 Task: Add Forks Over Knives Sesame Ginger Fancy Veggies & Rice to the cart.
Action: Mouse moved to (281, 126)
Screenshot: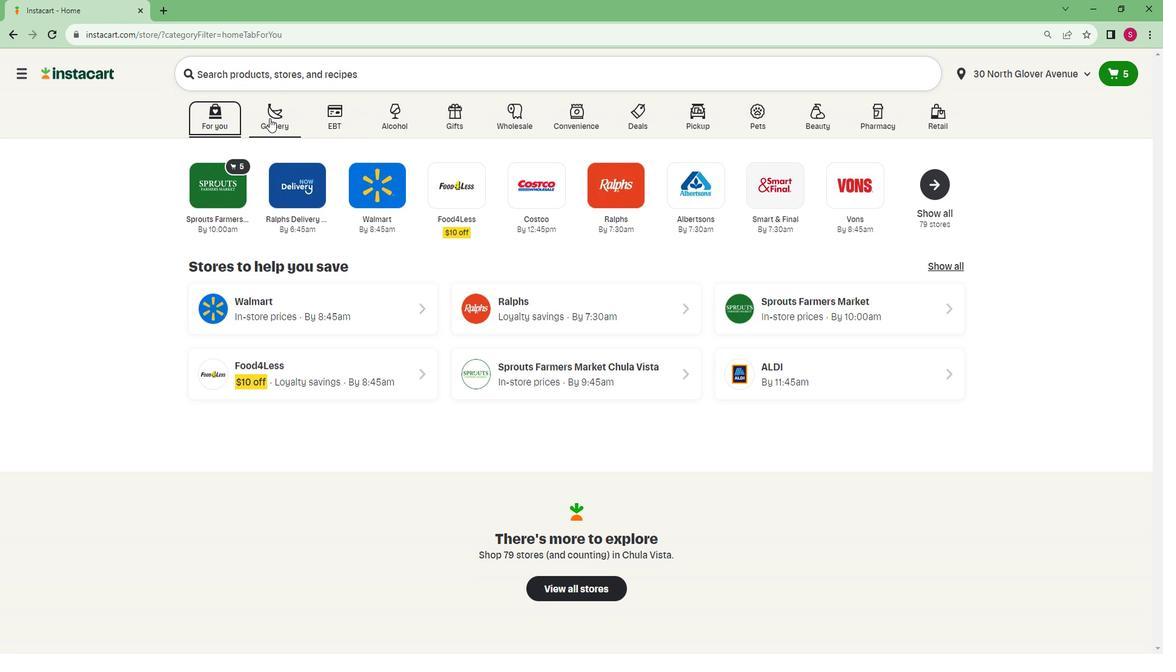 
Action: Mouse pressed left at (281, 126)
Screenshot: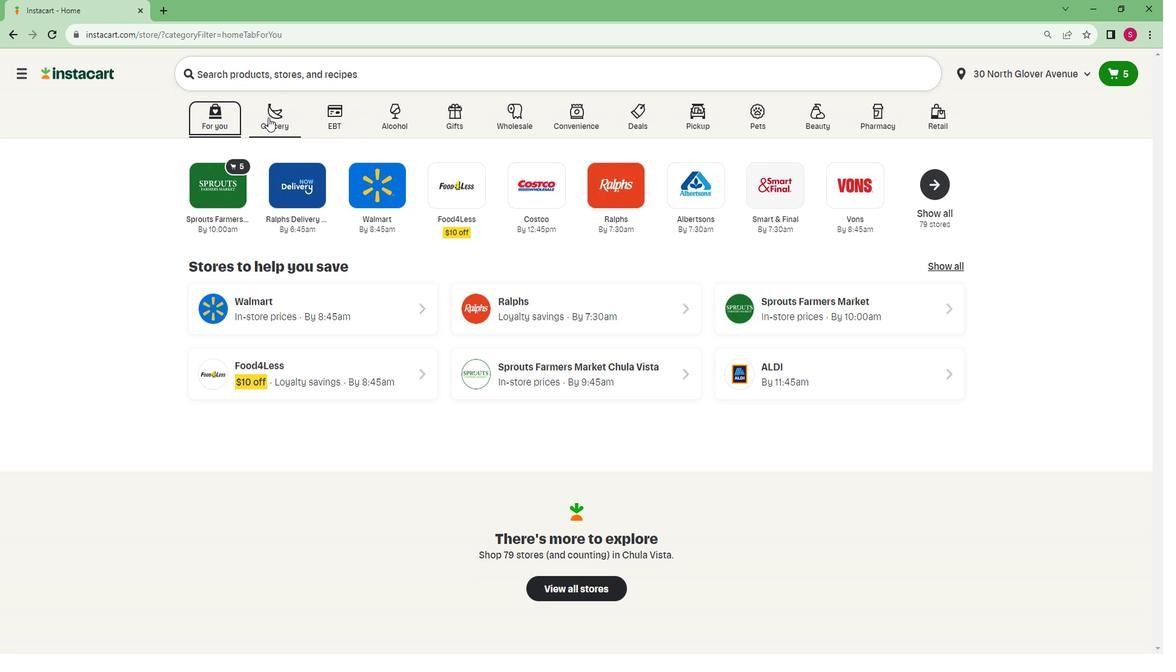 
Action: Mouse moved to (303, 353)
Screenshot: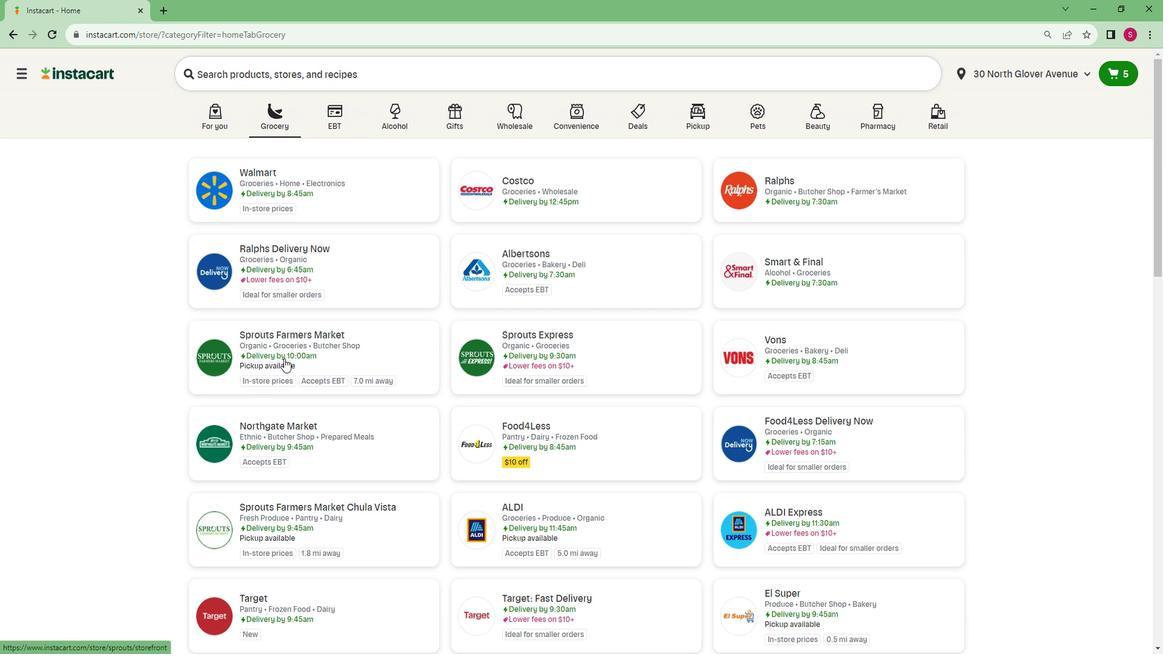
Action: Mouse pressed left at (303, 353)
Screenshot: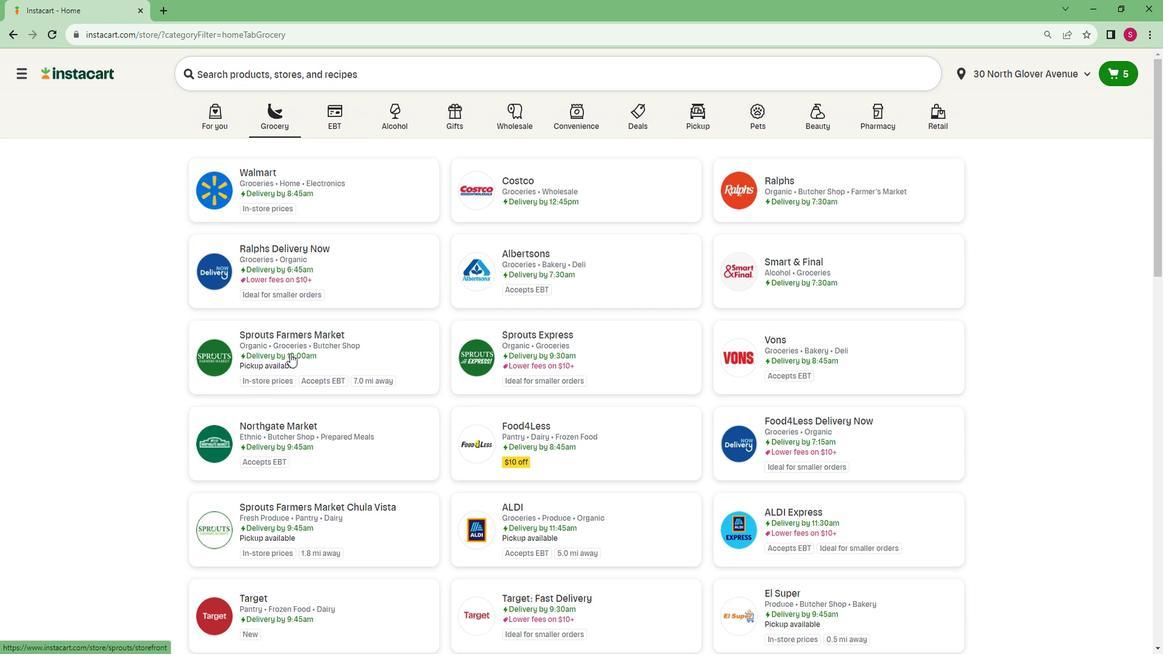 
Action: Mouse moved to (153, 501)
Screenshot: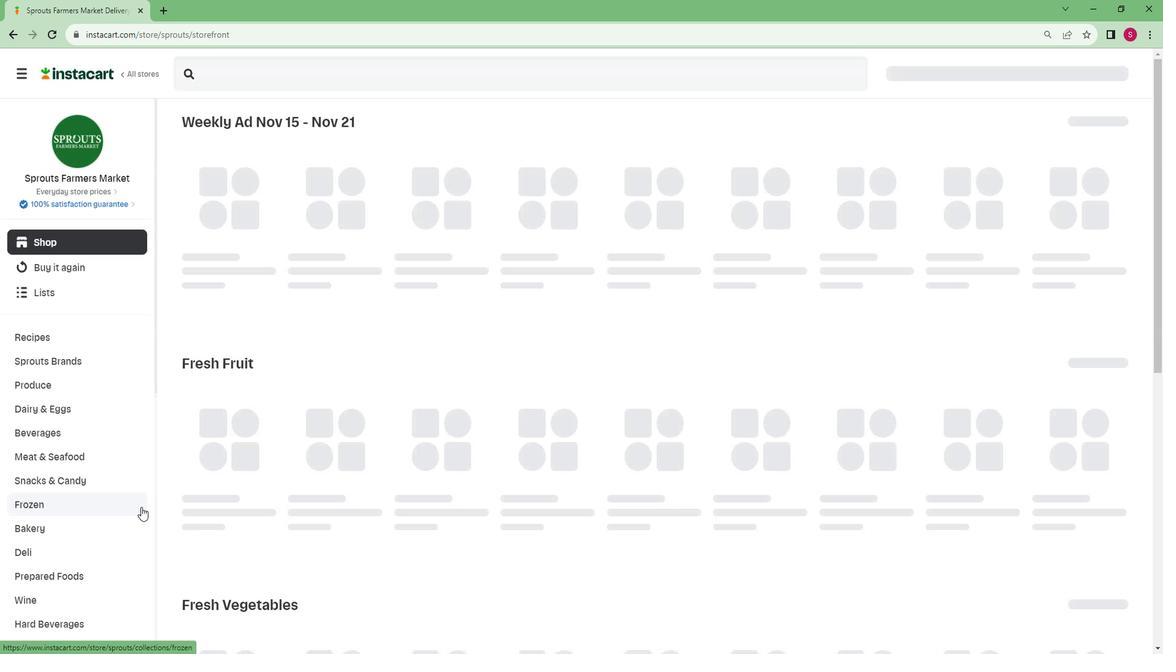 
Action: Mouse scrolled (153, 500) with delta (0, 0)
Screenshot: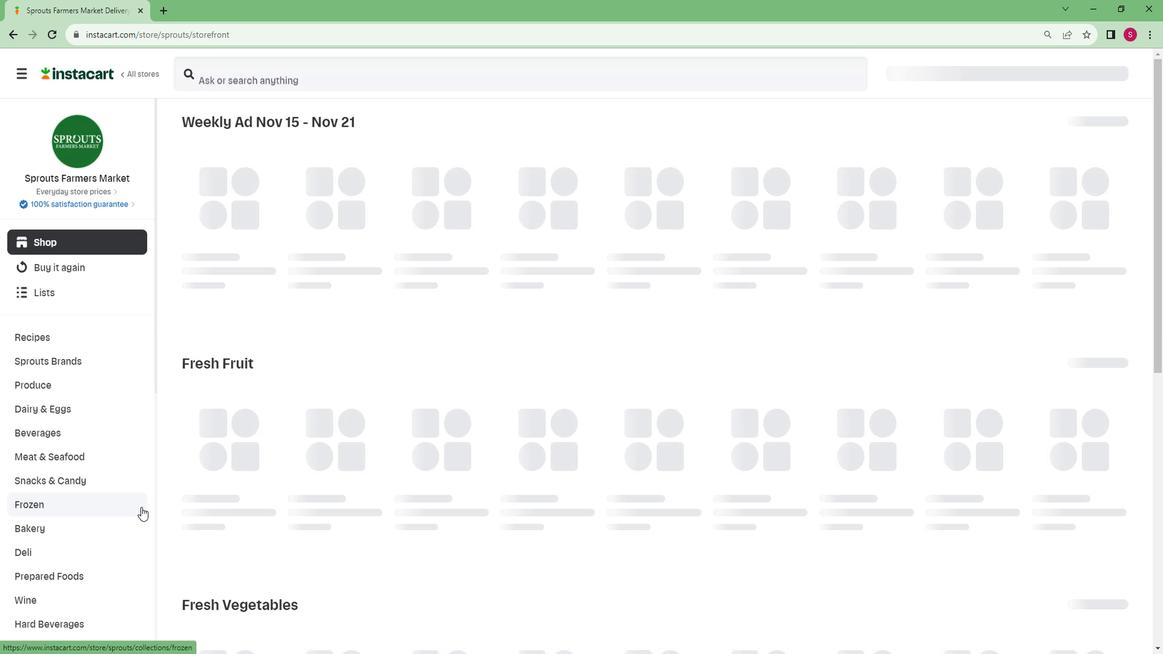 
Action: Mouse scrolled (153, 500) with delta (0, 0)
Screenshot: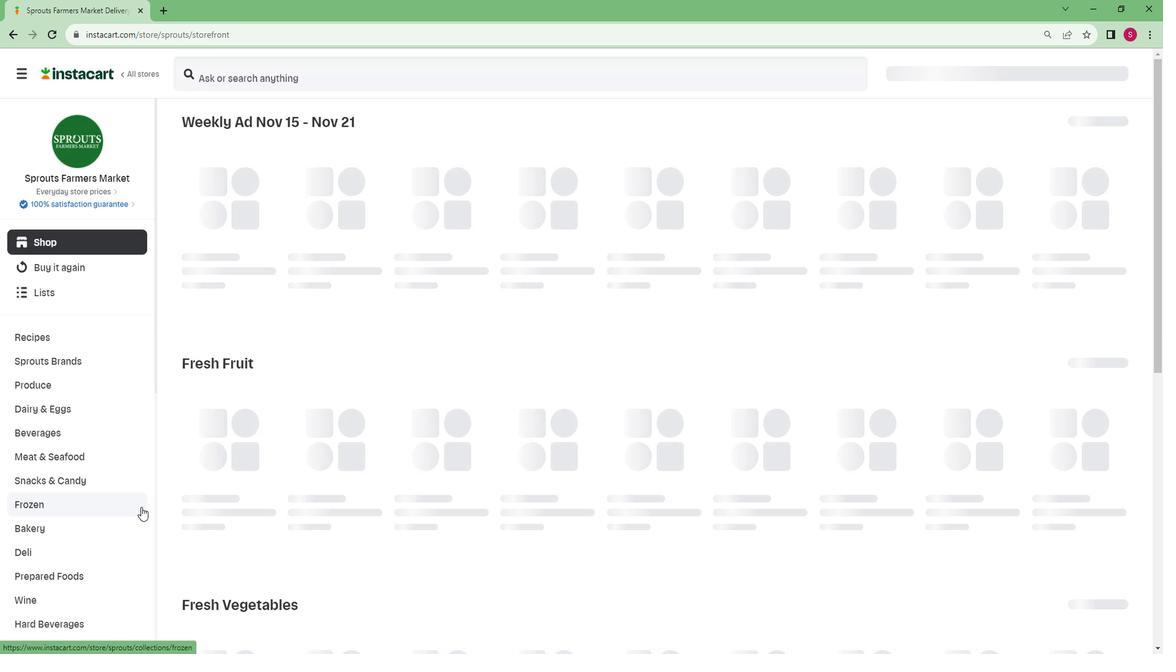 
Action: Mouse scrolled (153, 500) with delta (0, 0)
Screenshot: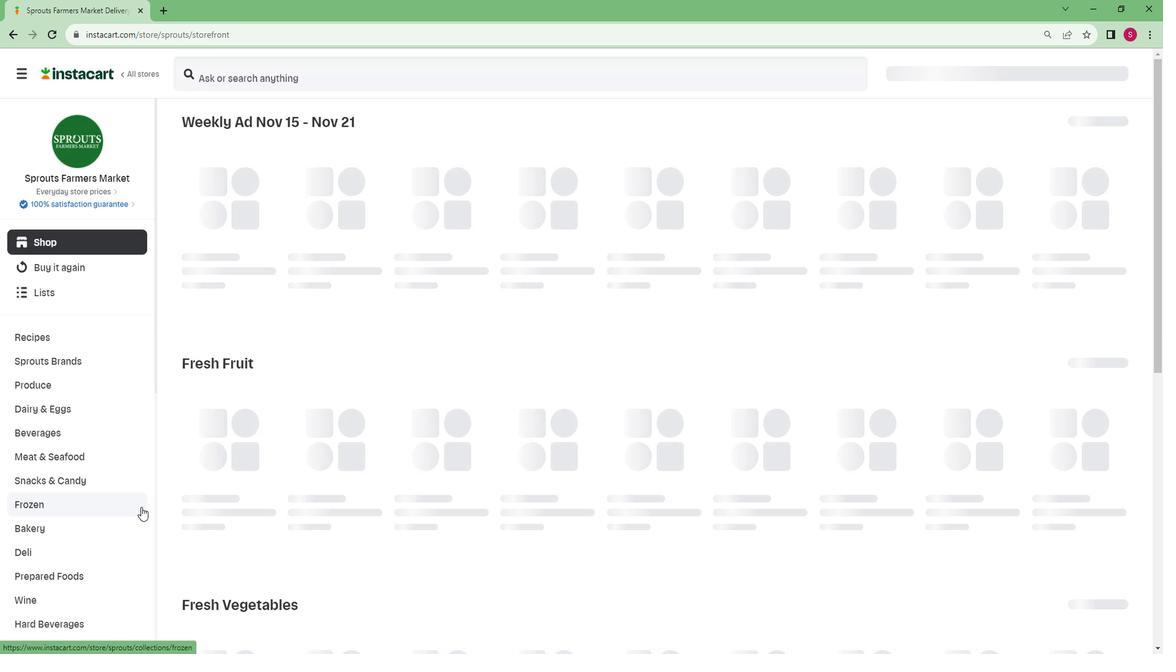 
Action: Mouse scrolled (153, 500) with delta (0, 0)
Screenshot: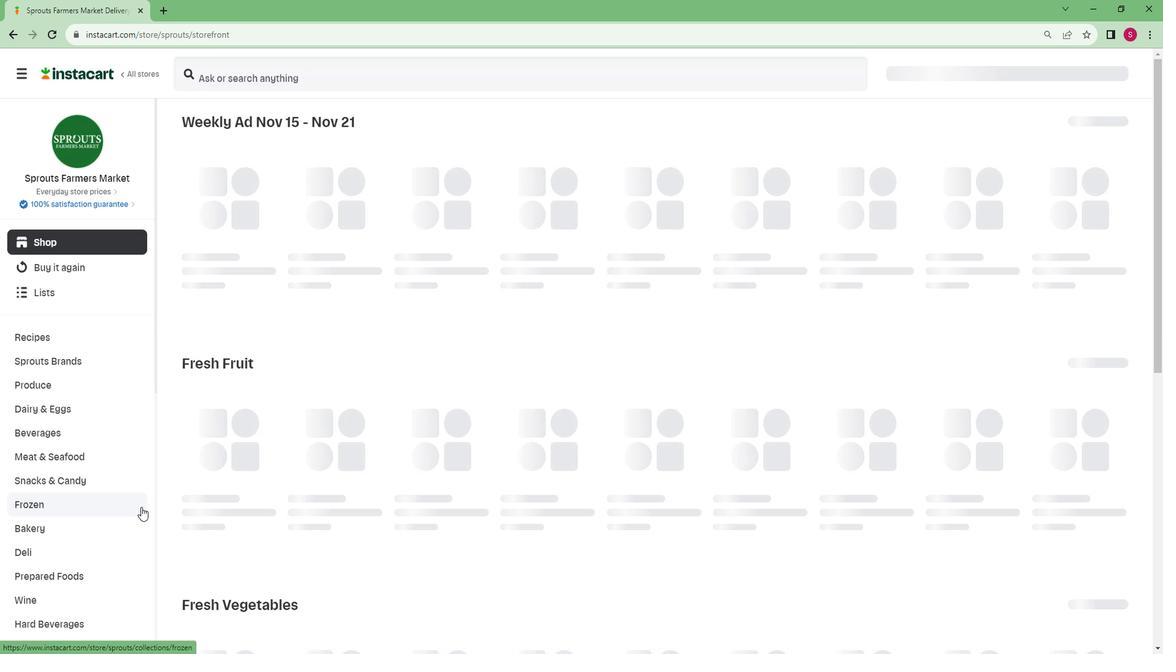 
Action: Mouse scrolled (153, 500) with delta (0, 0)
Screenshot: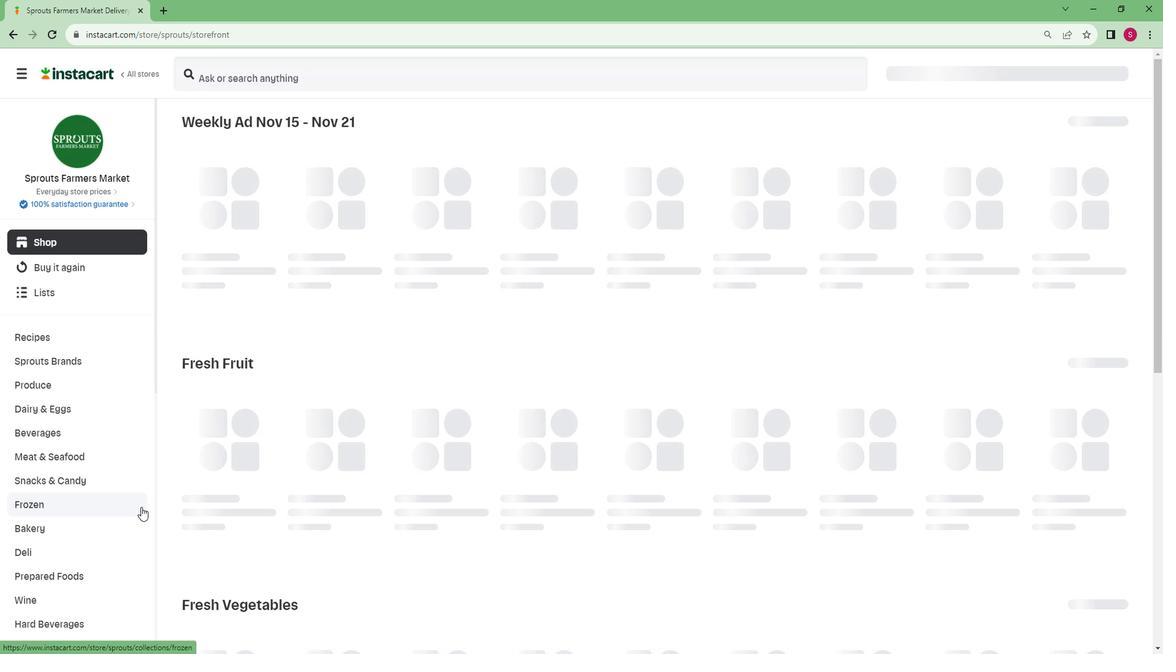 
Action: Mouse scrolled (153, 500) with delta (0, 0)
Screenshot: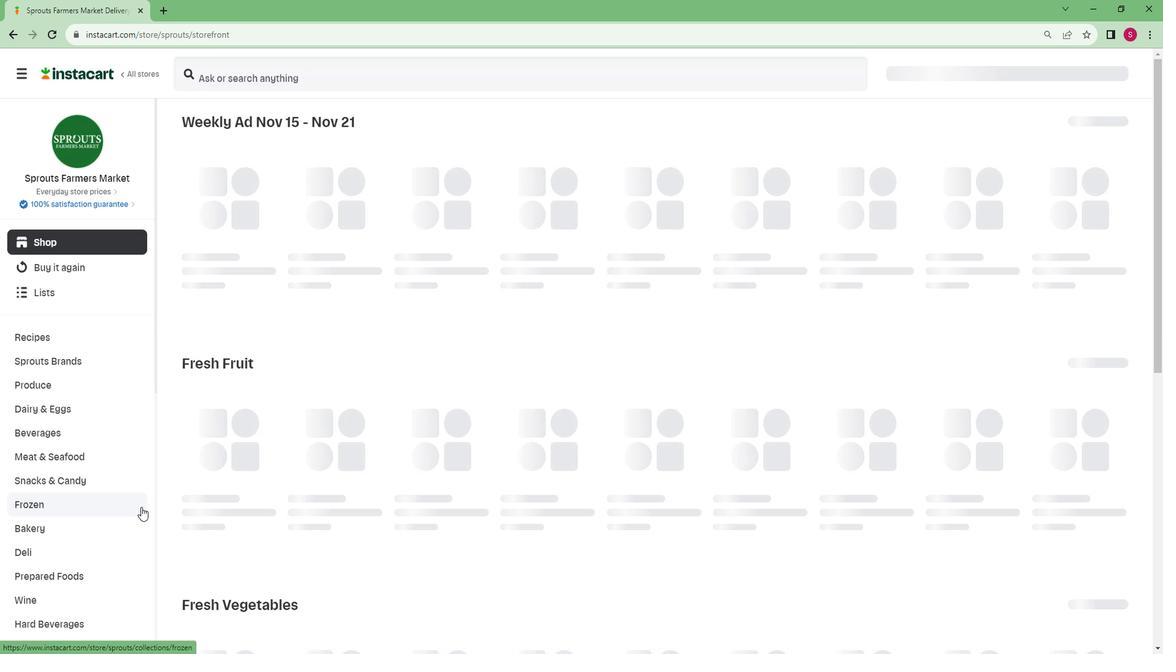 
Action: Mouse moved to (149, 500)
Screenshot: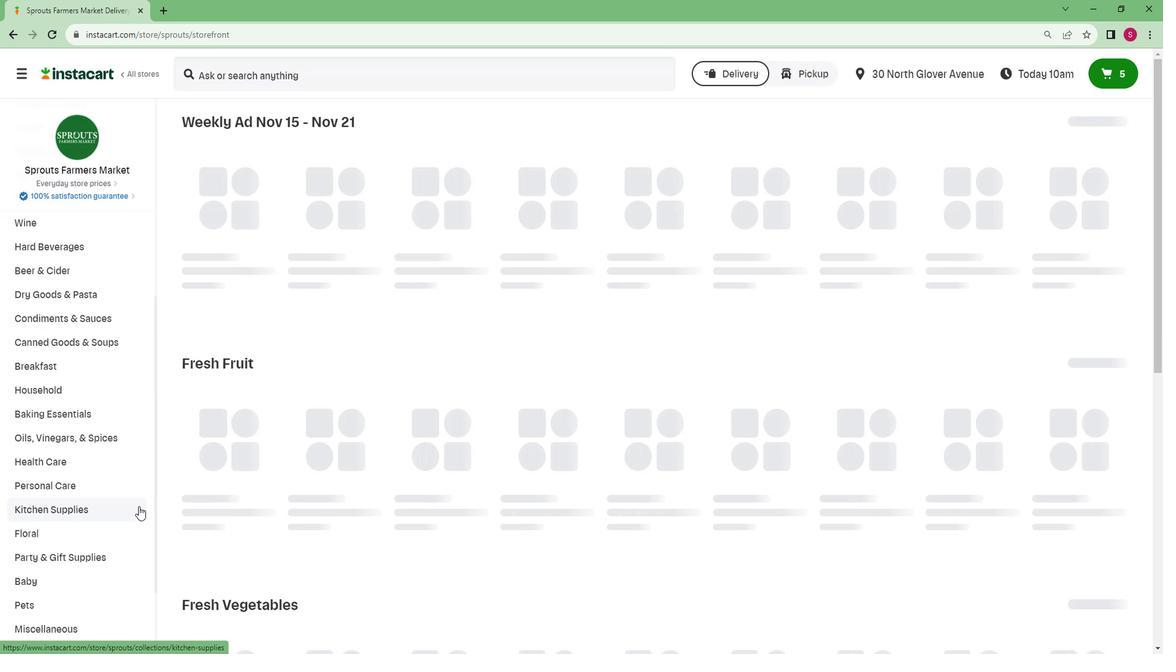 
Action: Mouse scrolled (149, 499) with delta (0, 0)
Screenshot: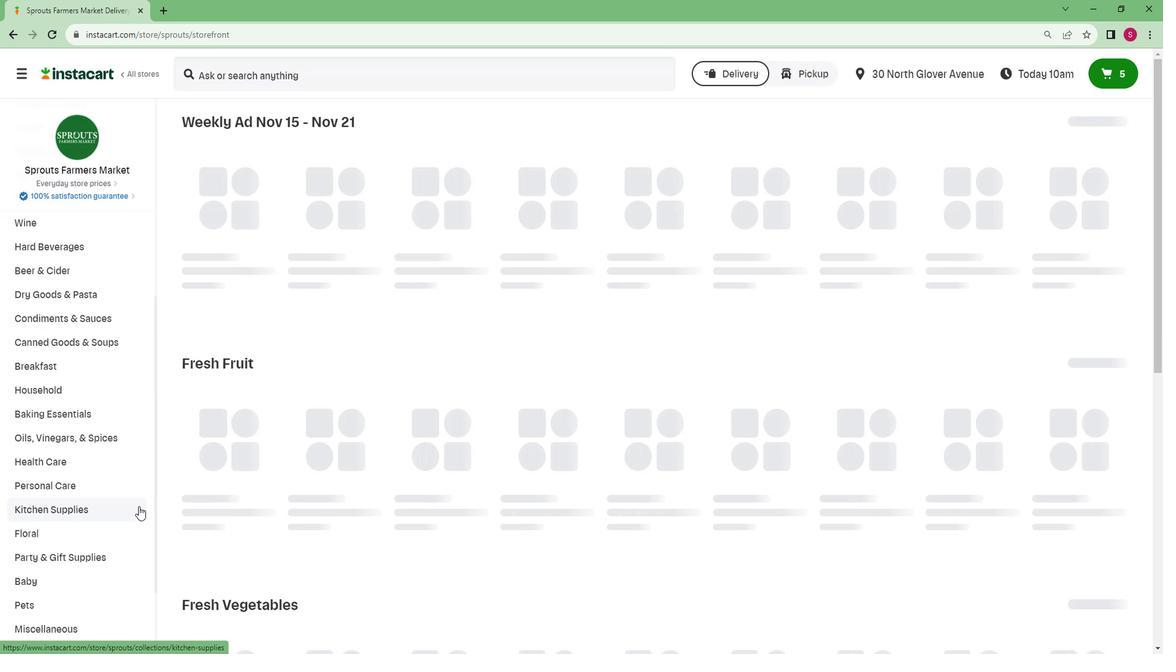 
Action: Mouse moved to (146, 500)
Screenshot: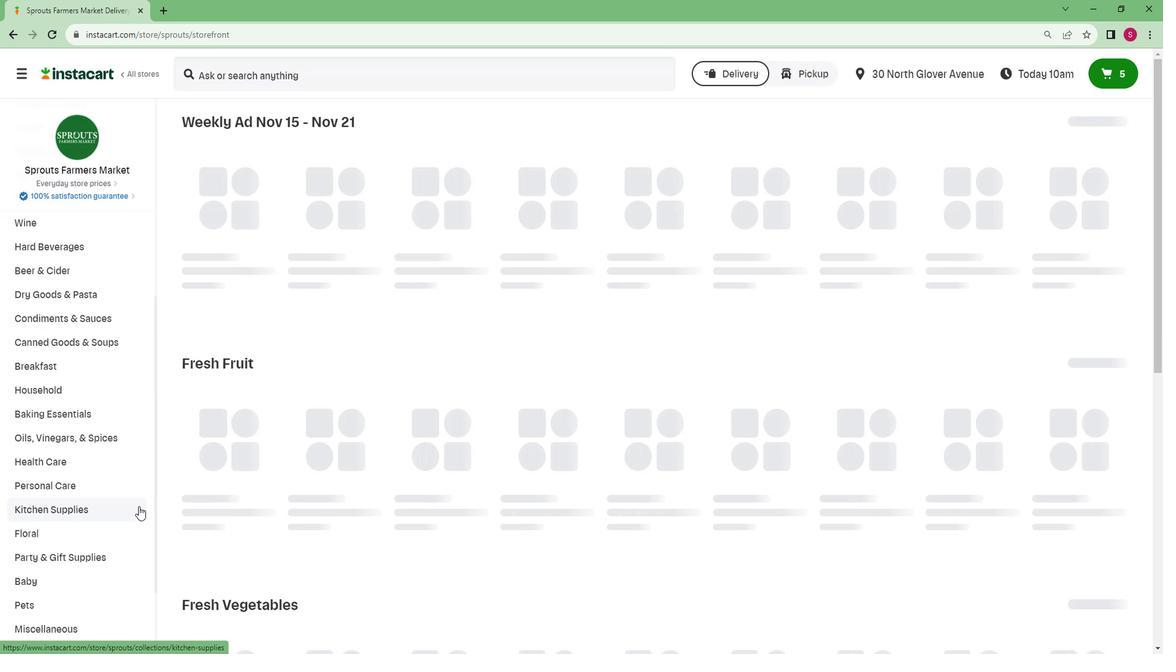 
Action: Mouse scrolled (146, 499) with delta (0, 0)
Screenshot: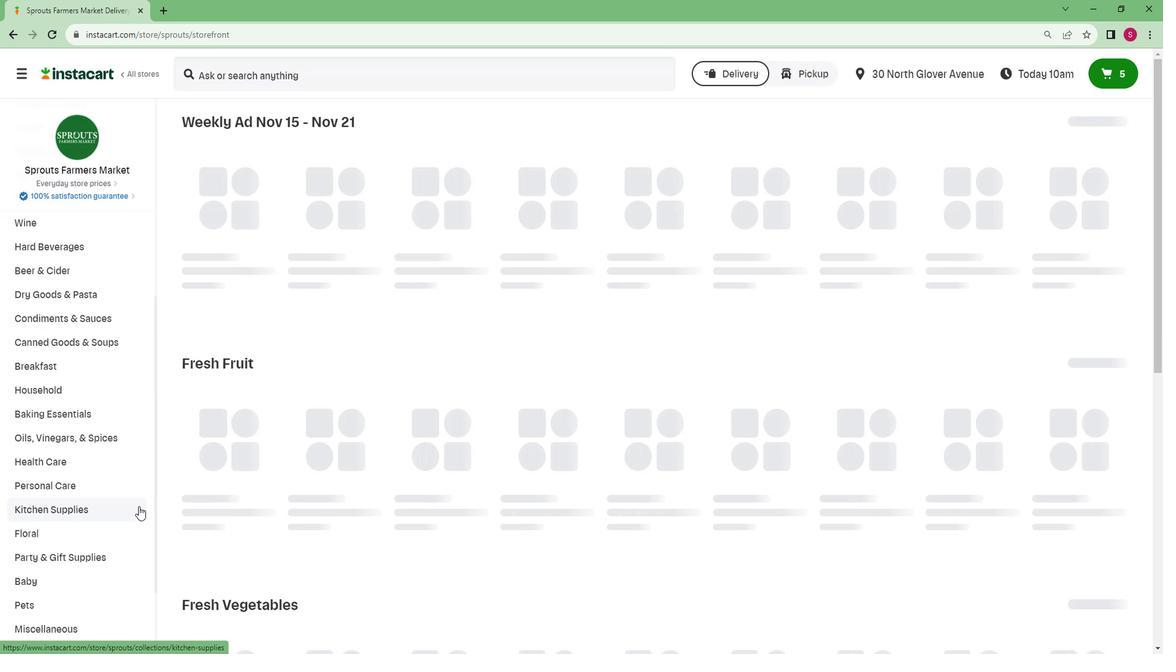 
Action: Mouse moved to (143, 500)
Screenshot: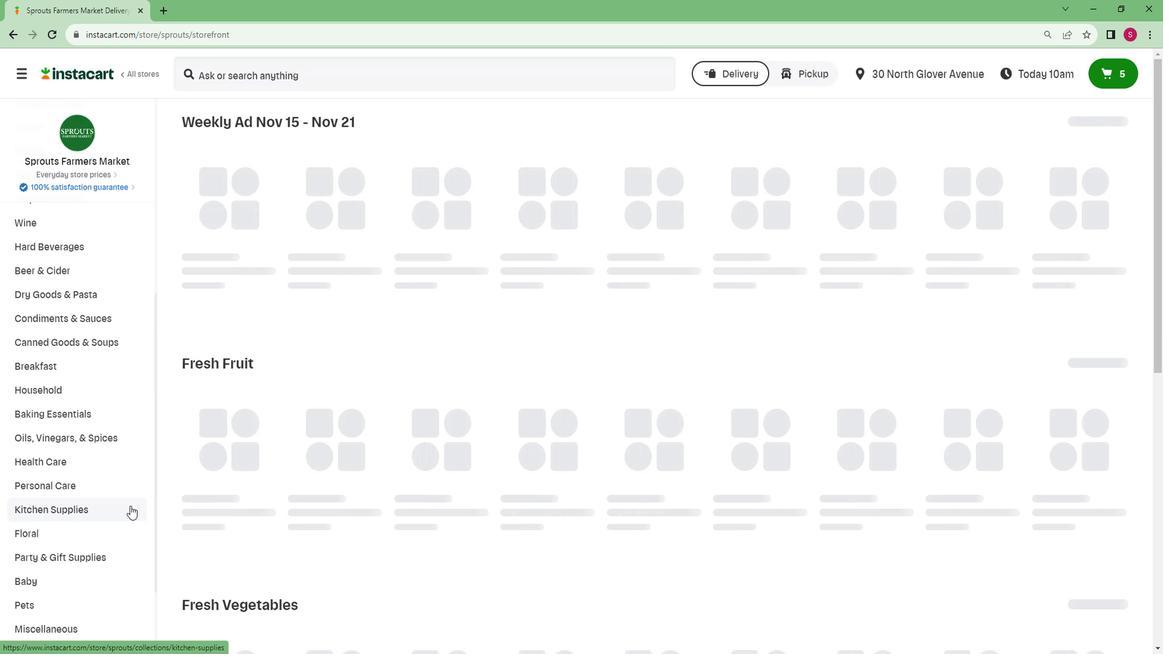 
Action: Mouse scrolled (143, 499) with delta (0, 0)
Screenshot: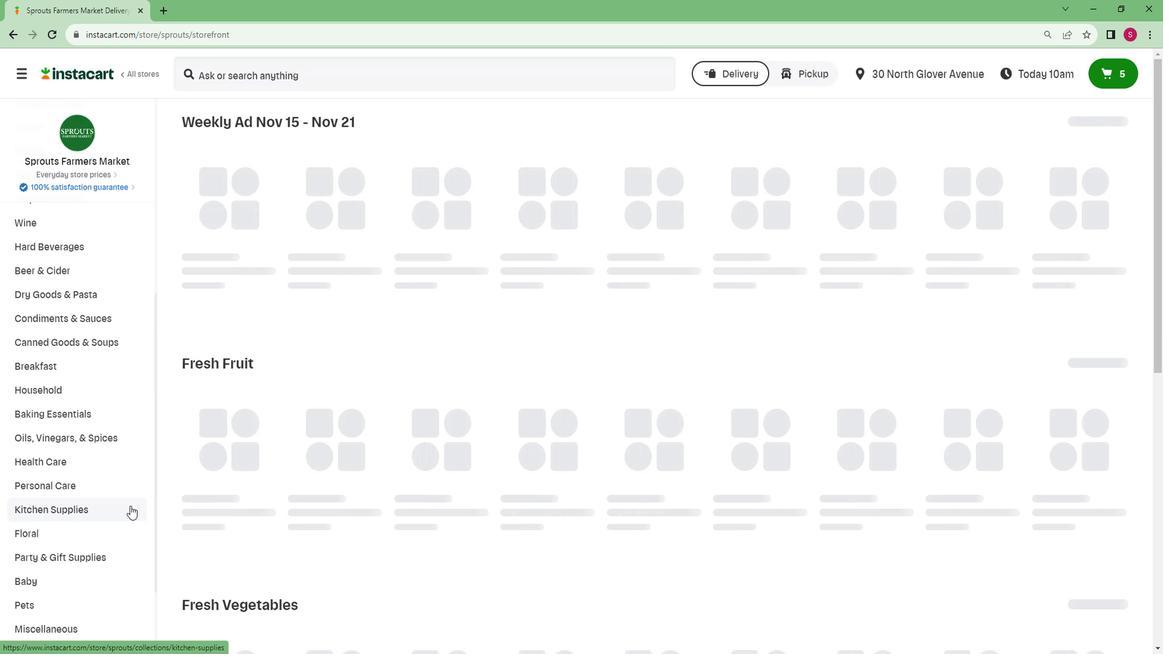 
Action: Mouse moved to (139, 500)
Screenshot: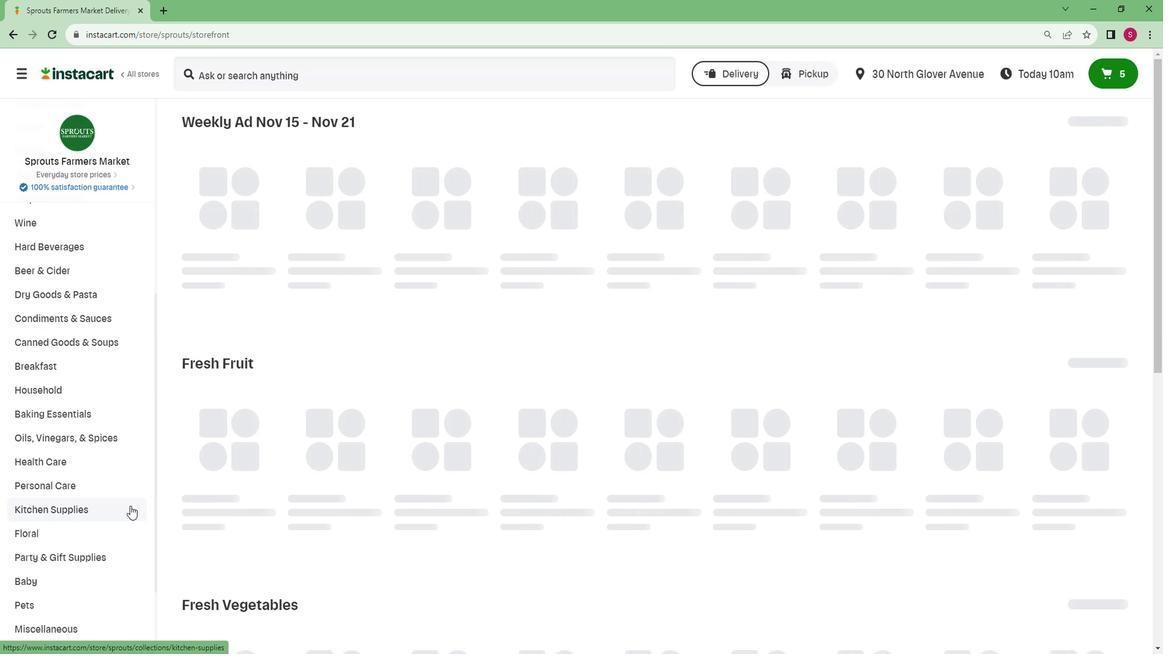 
Action: Mouse scrolled (139, 500) with delta (0, 0)
Screenshot: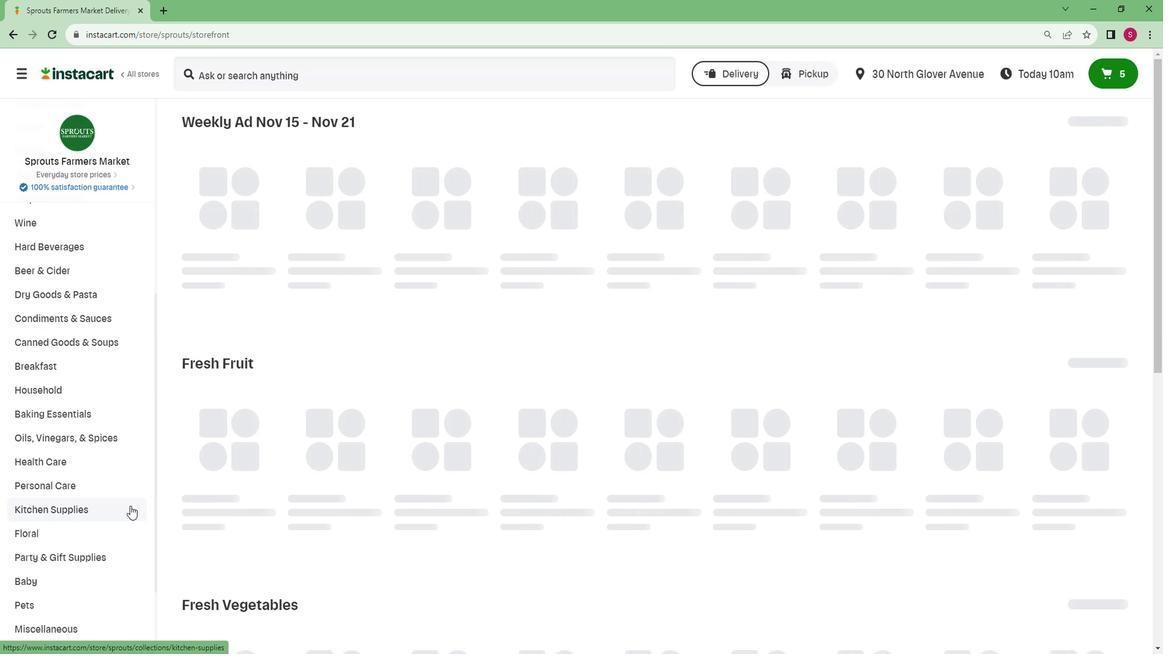 
Action: Mouse moved to (72, 617)
Screenshot: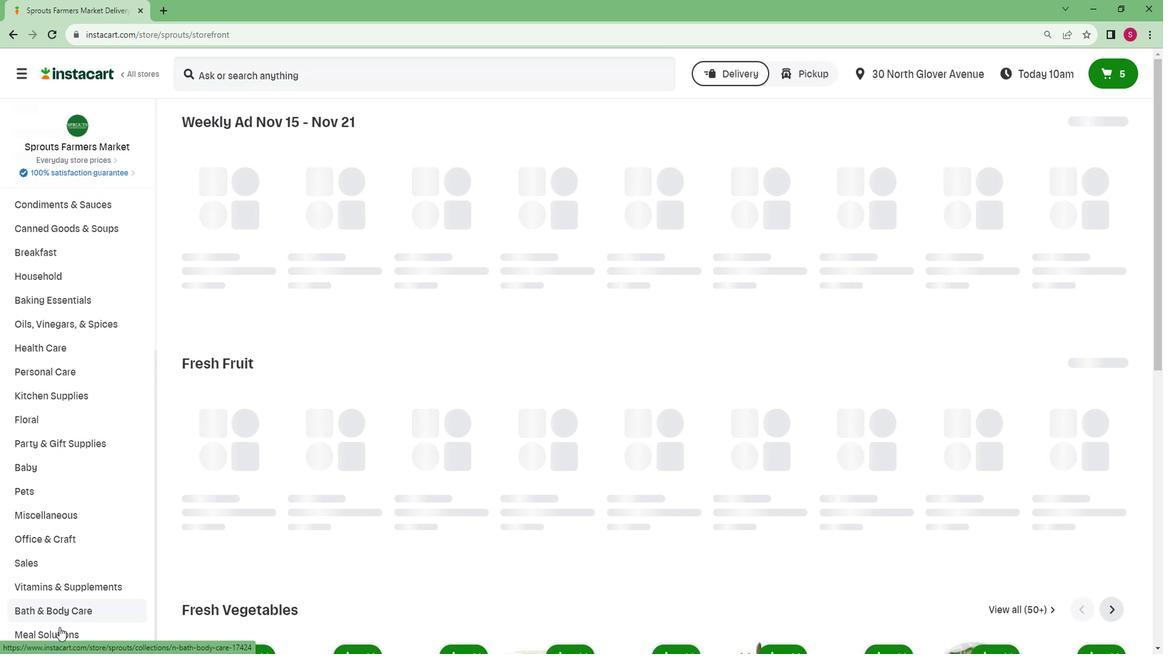 
Action: Mouse pressed left at (72, 617)
Screenshot: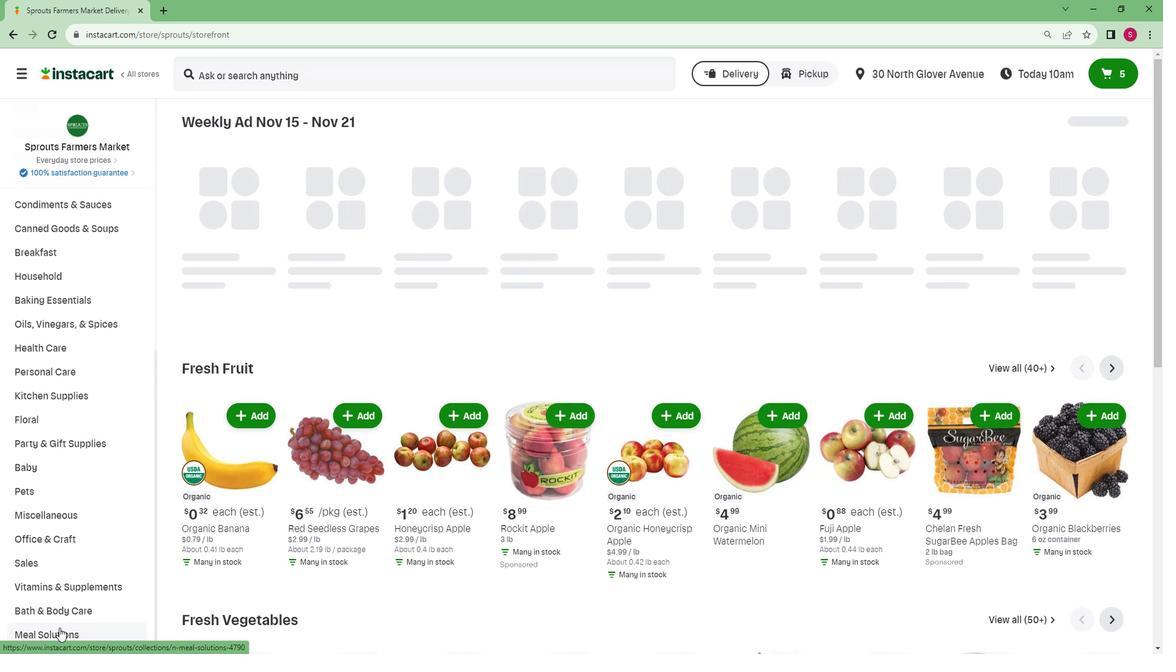 
Action: Mouse moved to (75, 597)
Screenshot: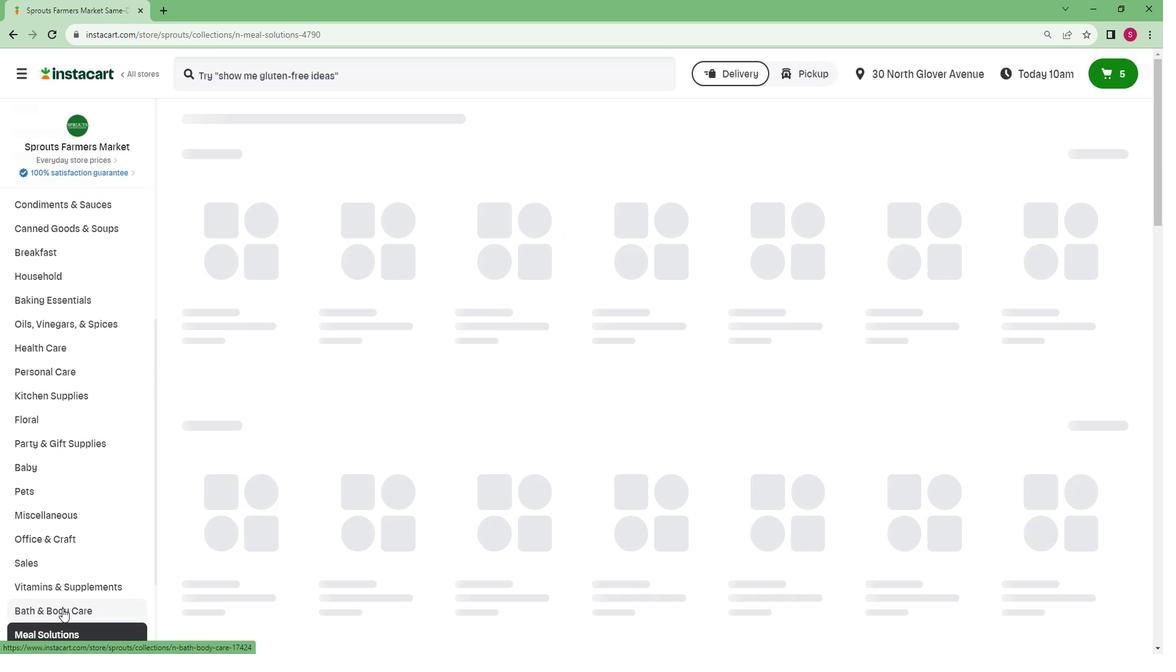 
Action: Mouse scrolled (75, 596) with delta (0, 0)
Screenshot: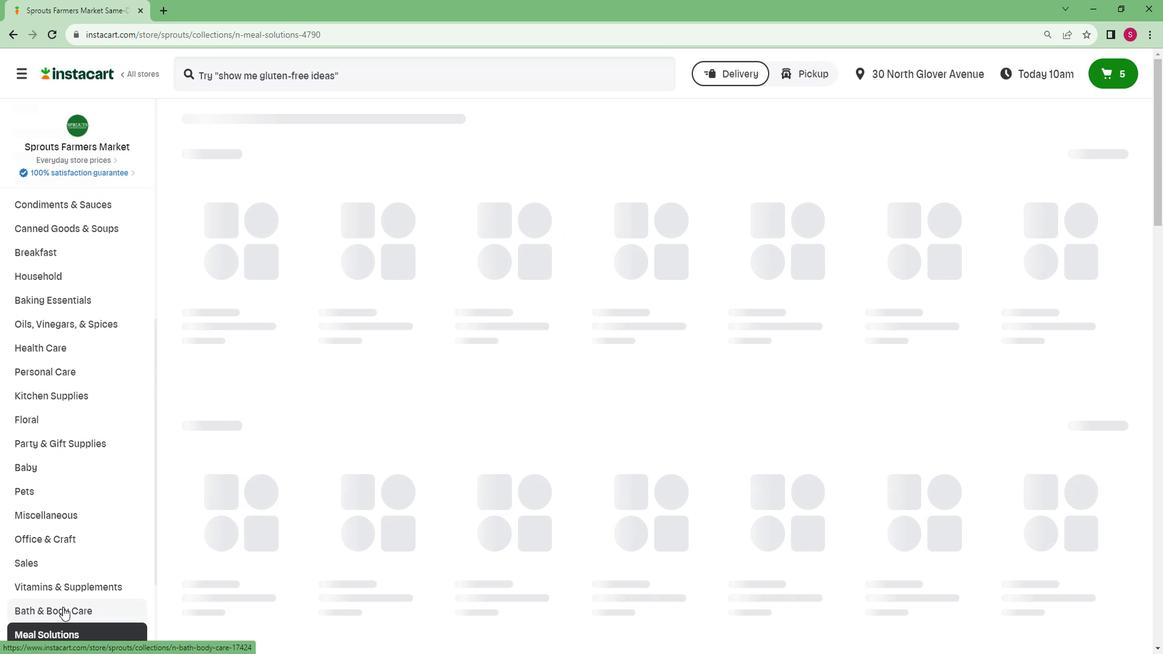 
Action: Mouse scrolled (75, 596) with delta (0, 0)
Screenshot: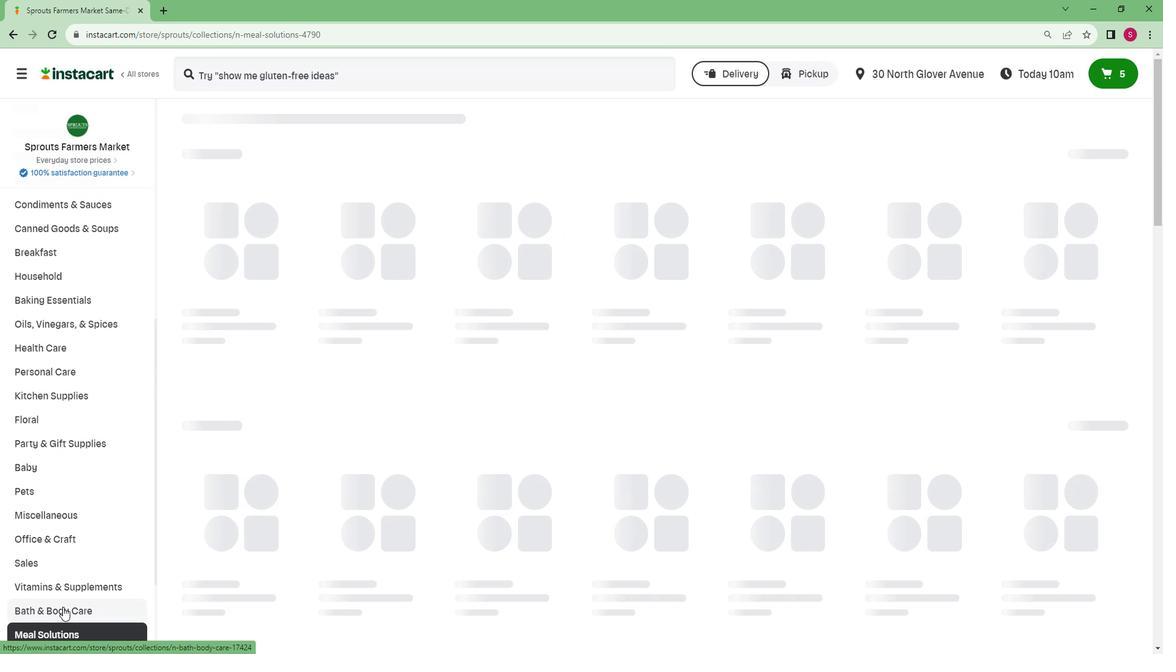 
Action: Mouse scrolled (75, 596) with delta (0, 0)
Screenshot: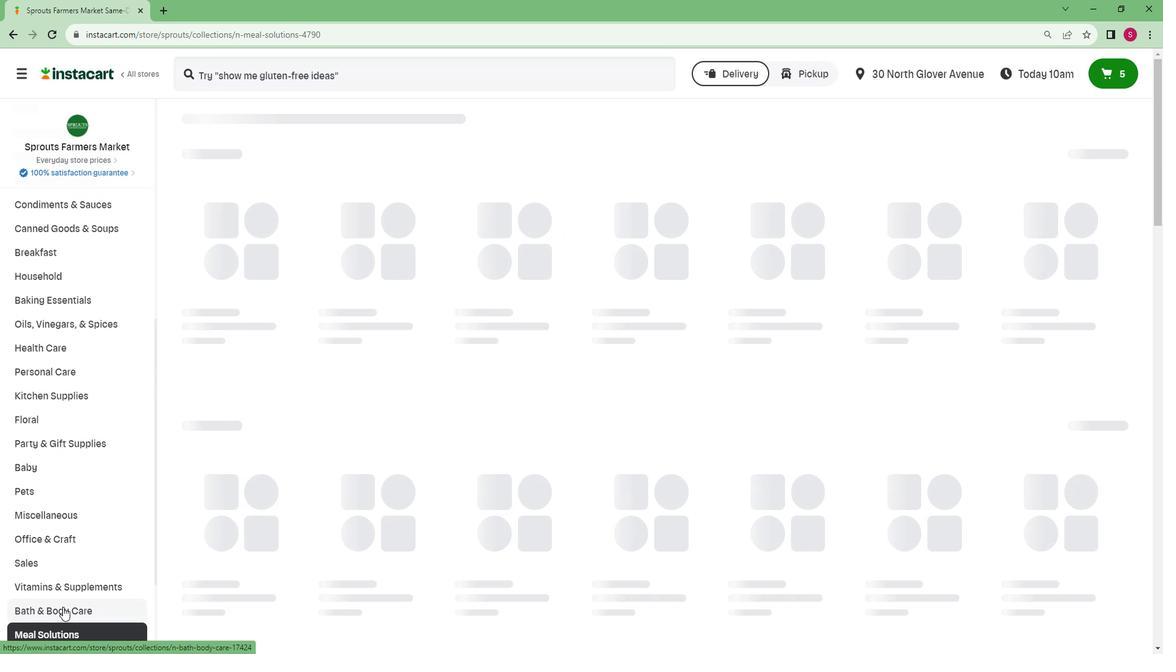 
Action: Mouse scrolled (75, 596) with delta (0, 0)
Screenshot: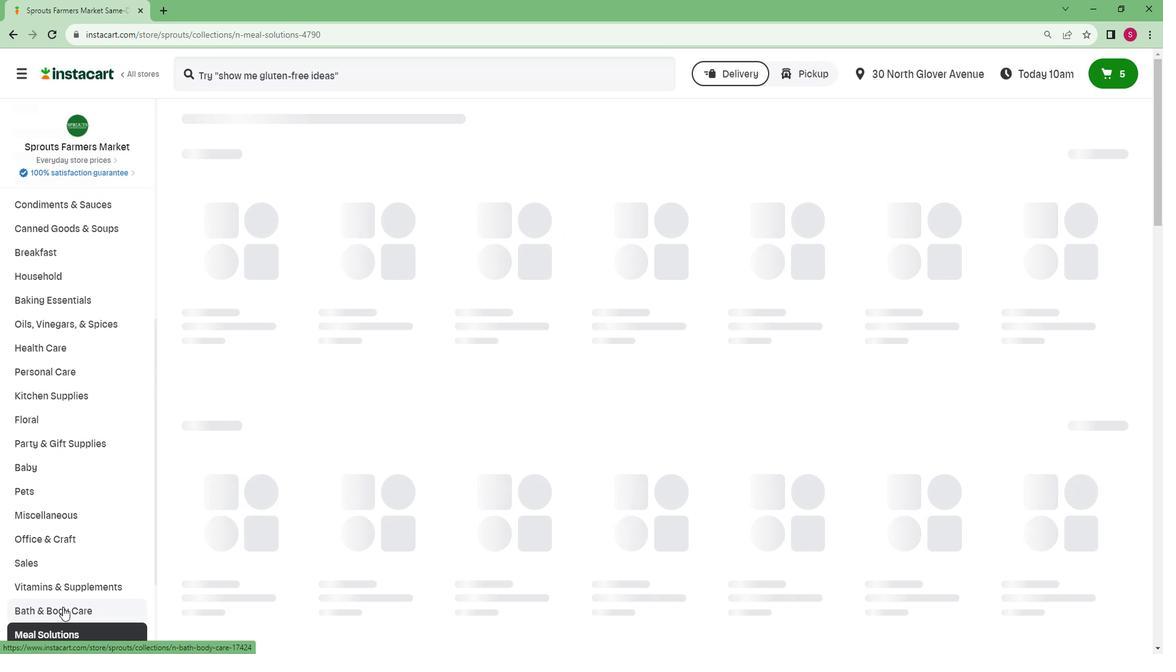 
Action: Mouse scrolled (75, 596) with delta (0, 0)
Screenshot: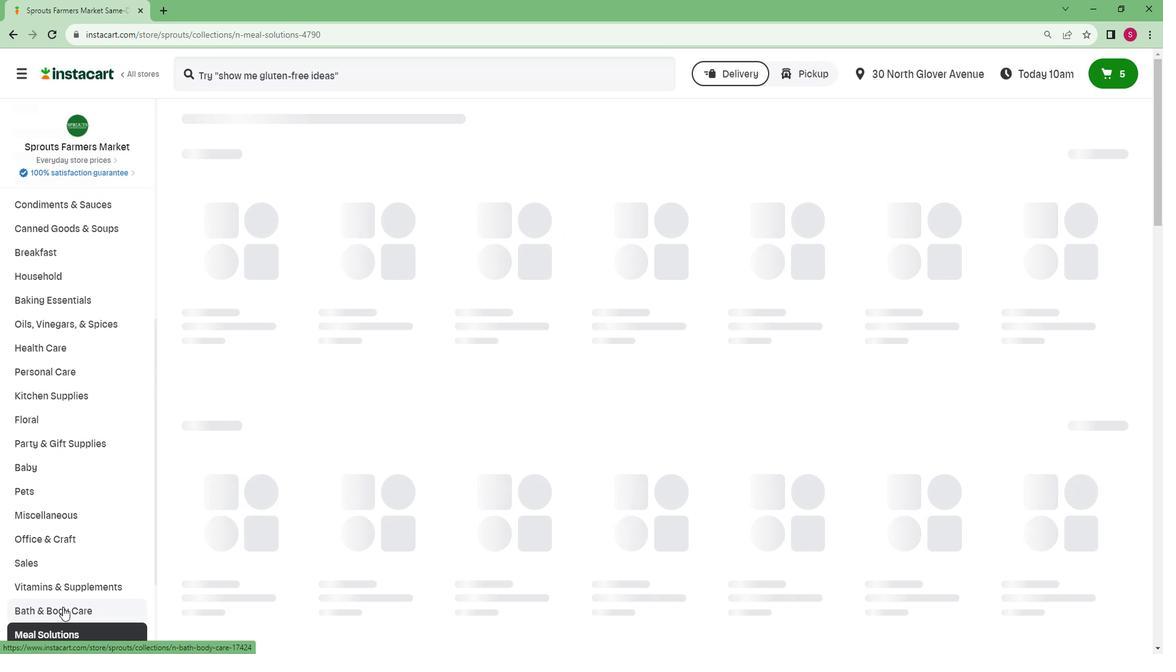
Action: Mouse scrolled (75, 596) with delta (0, 0)
Screenshot: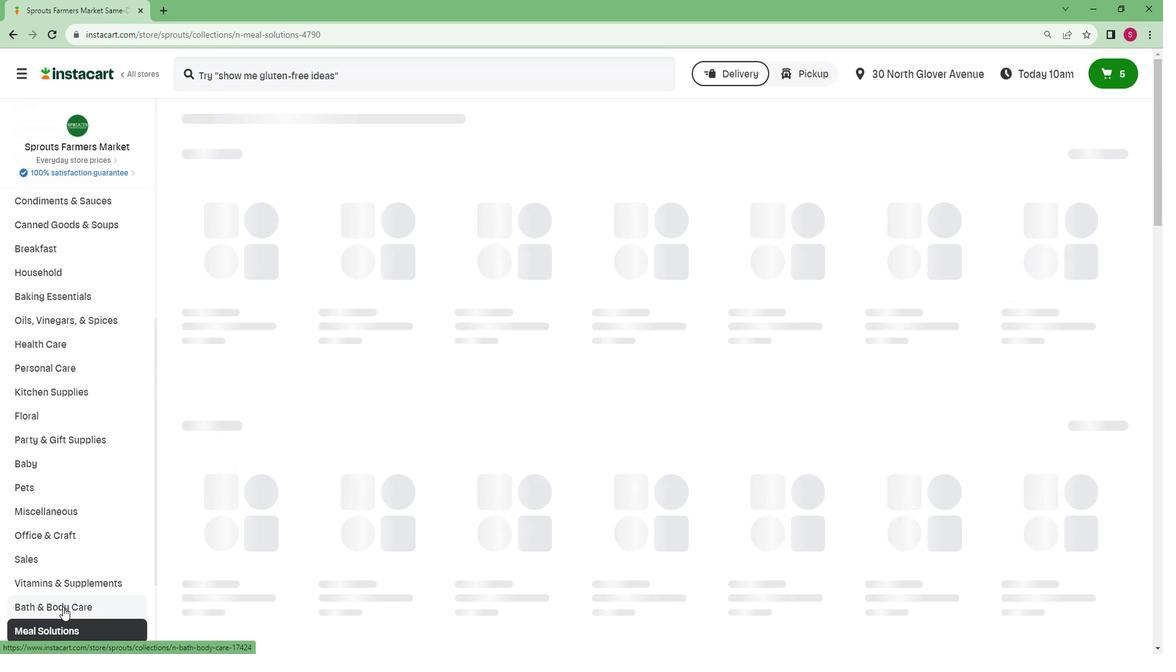 
Action: Mouse moved to (44, 621)
Screenshot: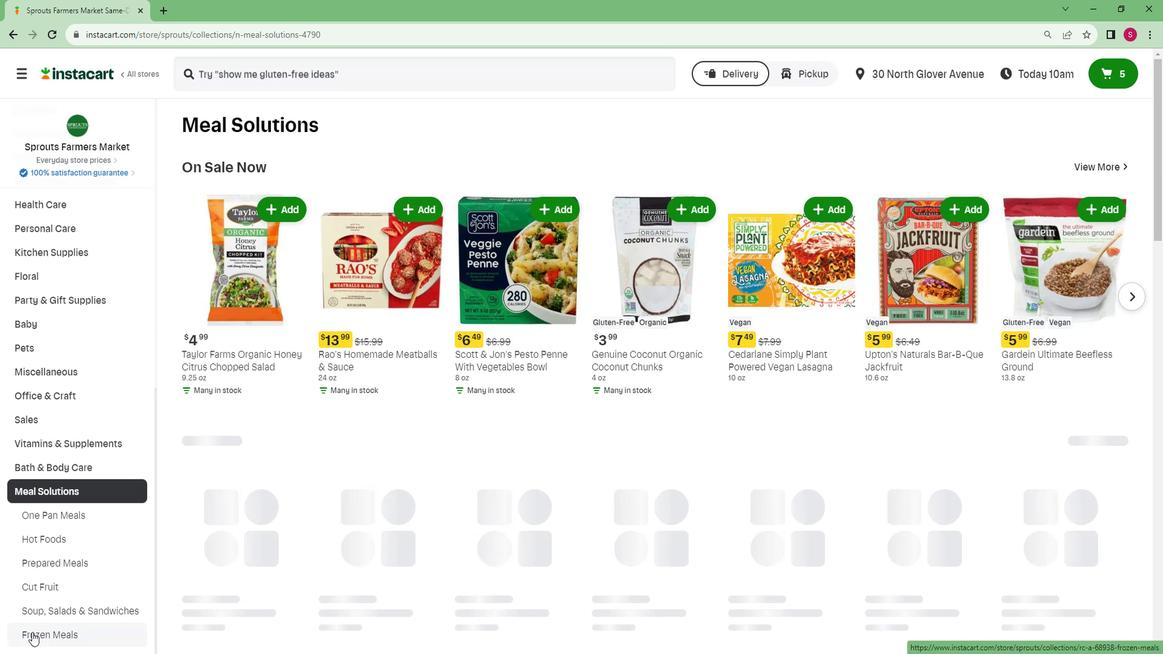 
Action: Mouse pressed left at (44, 621)
Screenshot: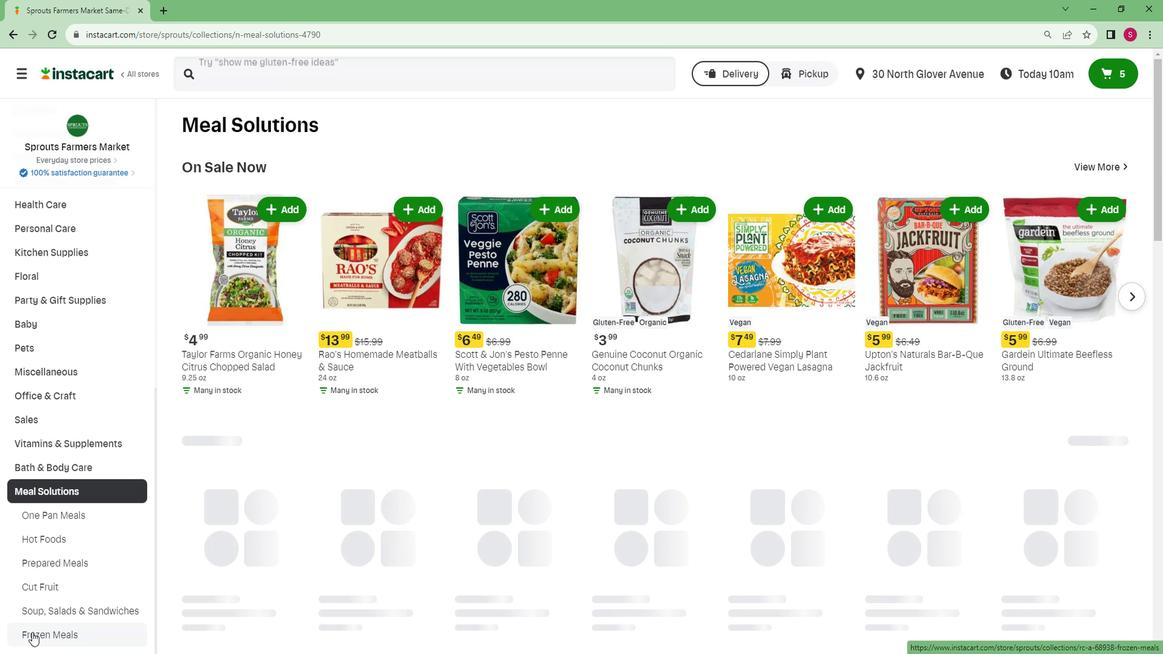 
Action: Mouse moved to (51, 615)
Screenshot: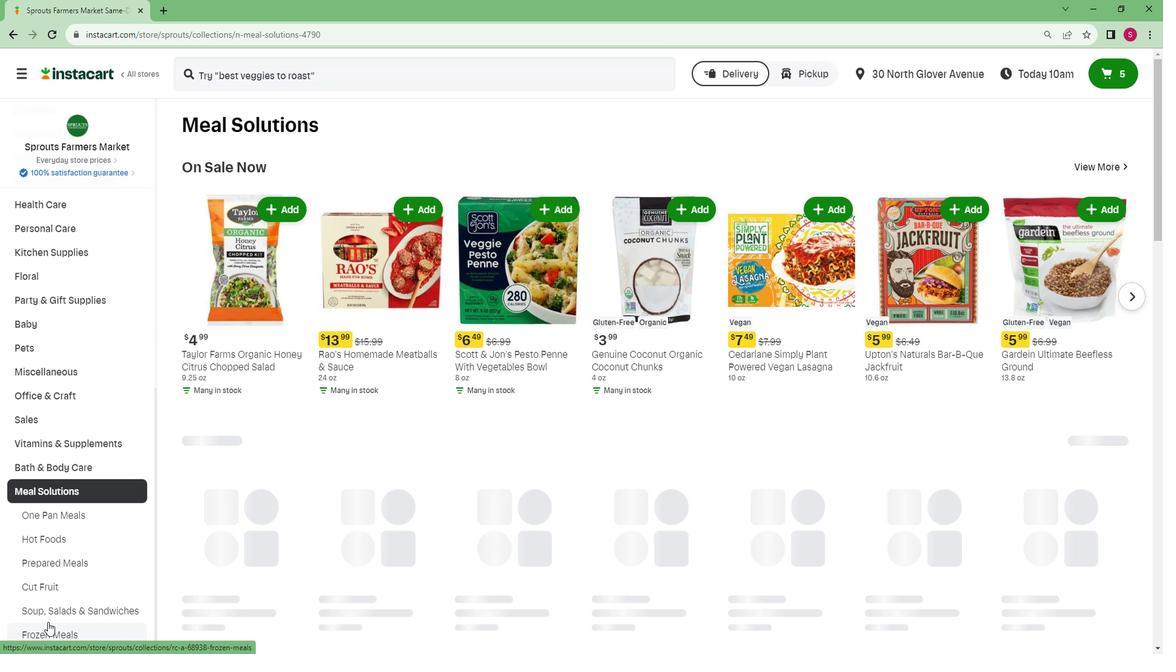 
Action: Mouse pressed left at (51, 615)
Screenshot: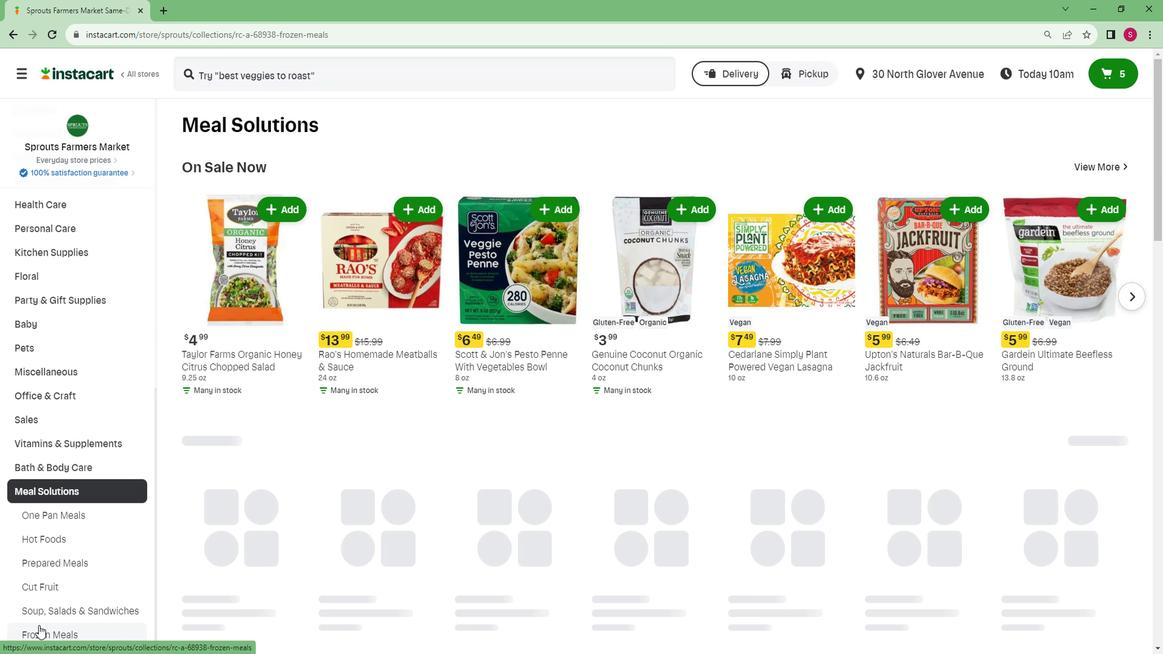 
Action: Mouse moved to (326, 86)
Screenshot: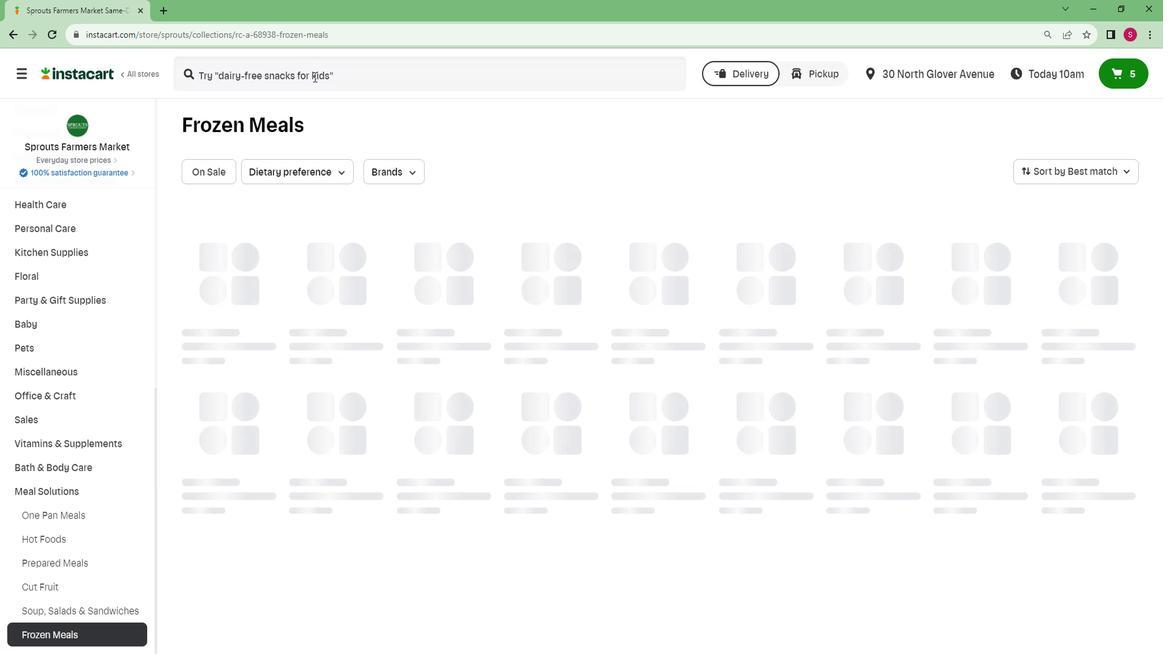 
Action: Mouse pressed left at (326, 86)
Screenshot: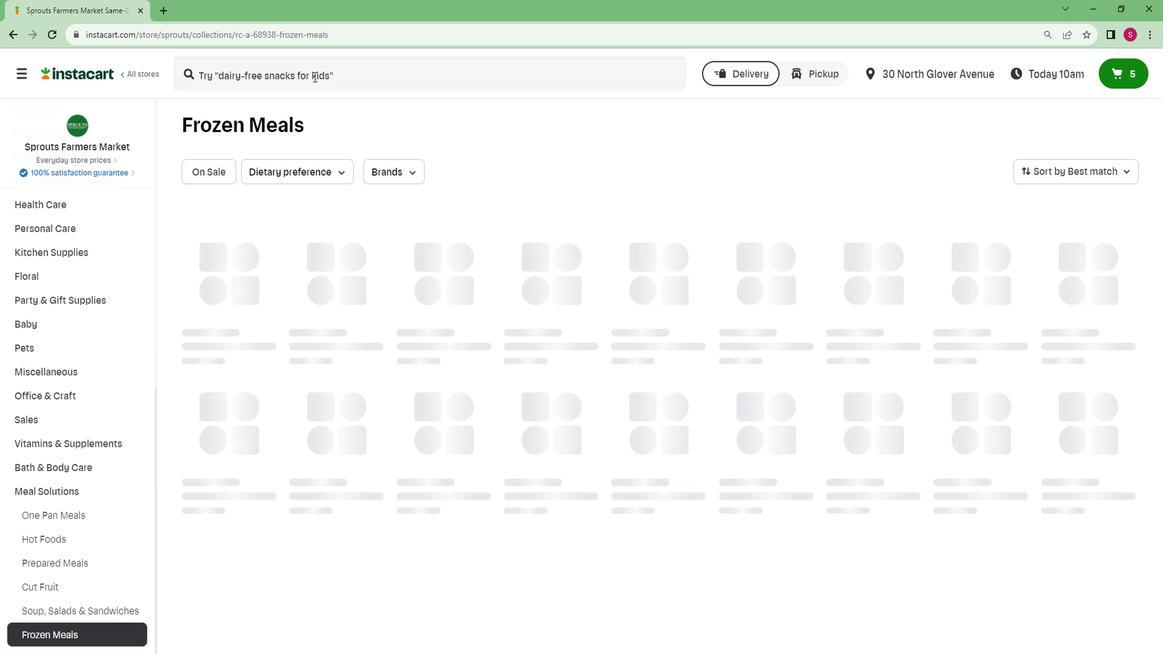 
Action: Mouse moved to (327, 86)
Screenshot: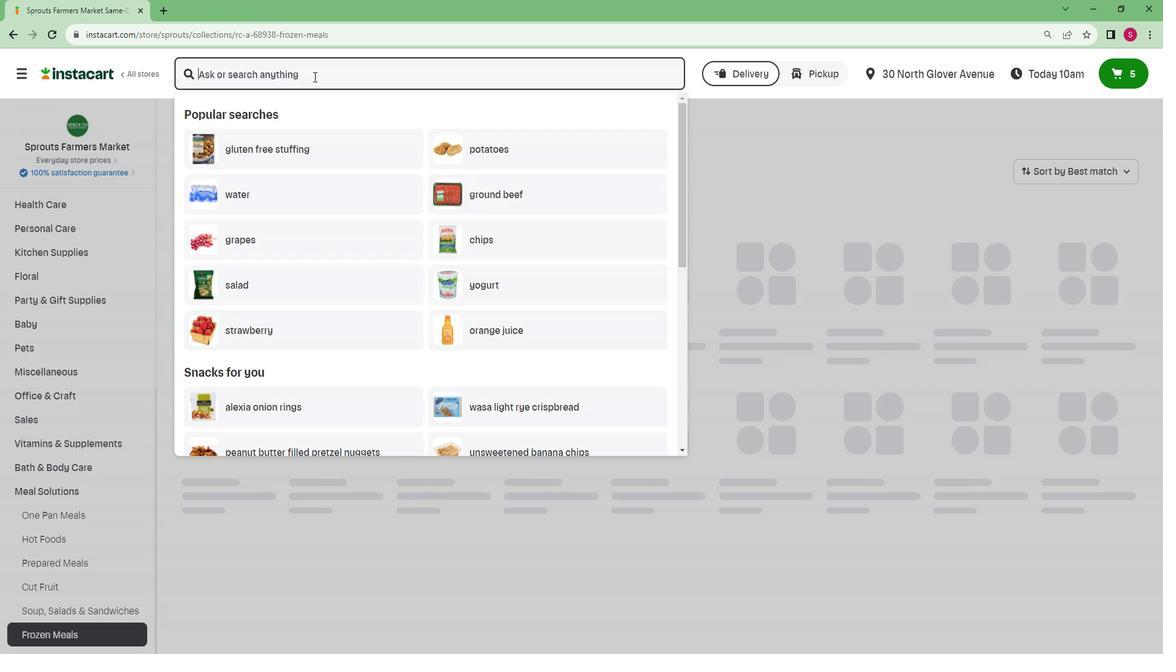 
Action: Key pressed <Key.caps_lock>F<Key.caps_lock>orks<Key.space>over<Key.space><Key.caps_lock>K<Key.caps_lock>nives<Key.space><Key.caps_lock>S<Key.caps_lock>esame<Key.space>ginger<Key.space><Key.caps_lock>F<Key.caps_lock>ancy<Key.space>vehh<Key.backspace><Key.backspace>ggies<Key.space>and<Key.space><Key.caps_lock>R<Key.caps_lock>ice<Key.enter>
Screenshot: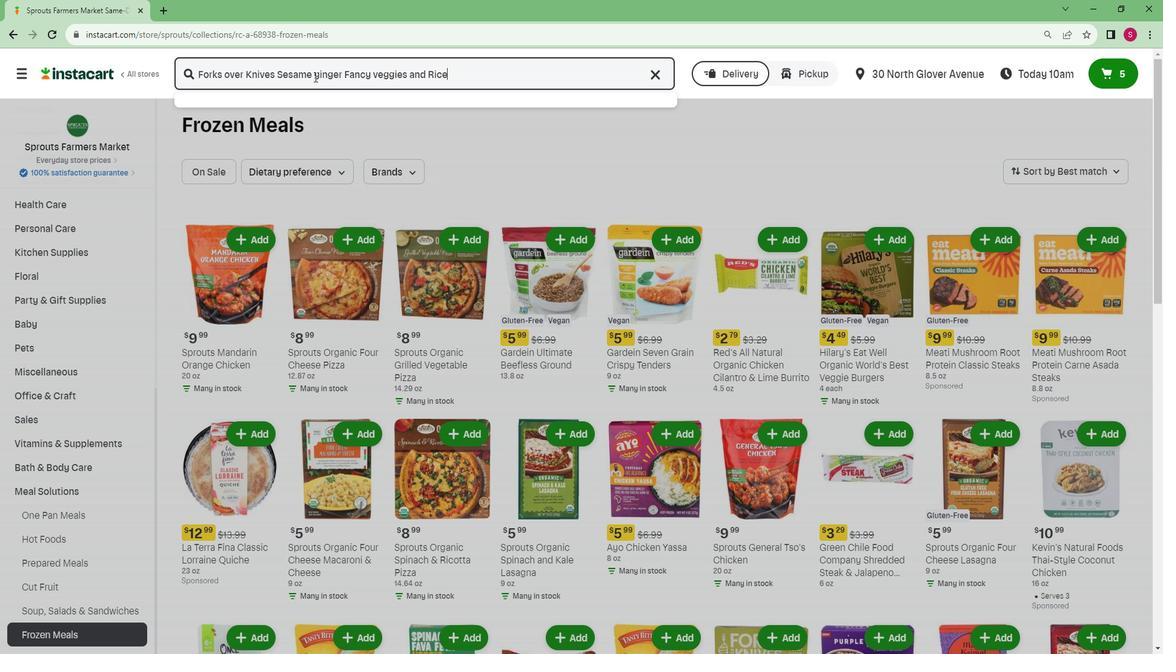 
Action: Mouse moved to (518, 182)
Screenshot: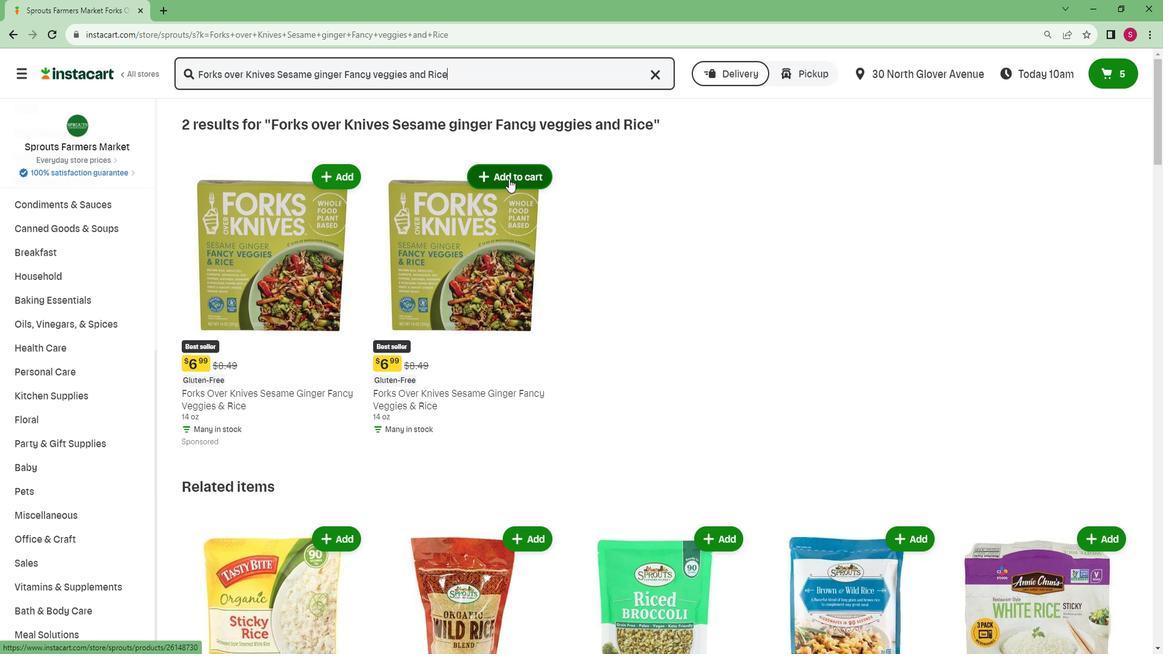 
Action: Mouse pressed left at (518, 182)
Screenshot: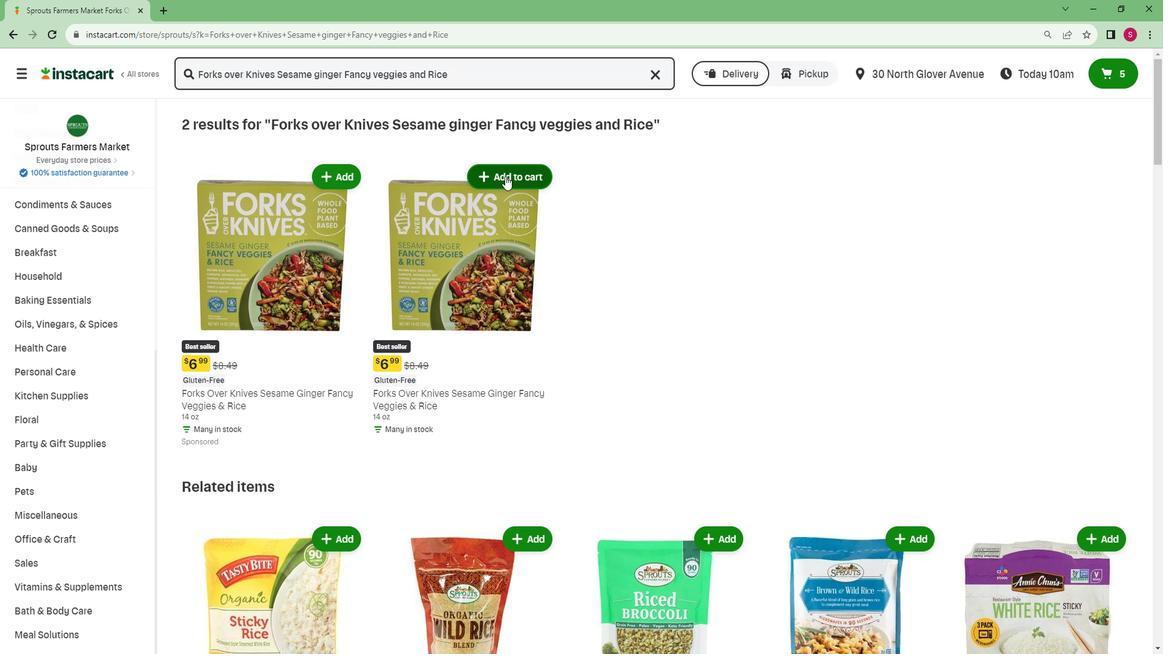 
